 Task: Use the formula "BIN2DEC" in spreadsheet "Project protfolio".
Action: Mouse moved to (885, 130)
Screenshot: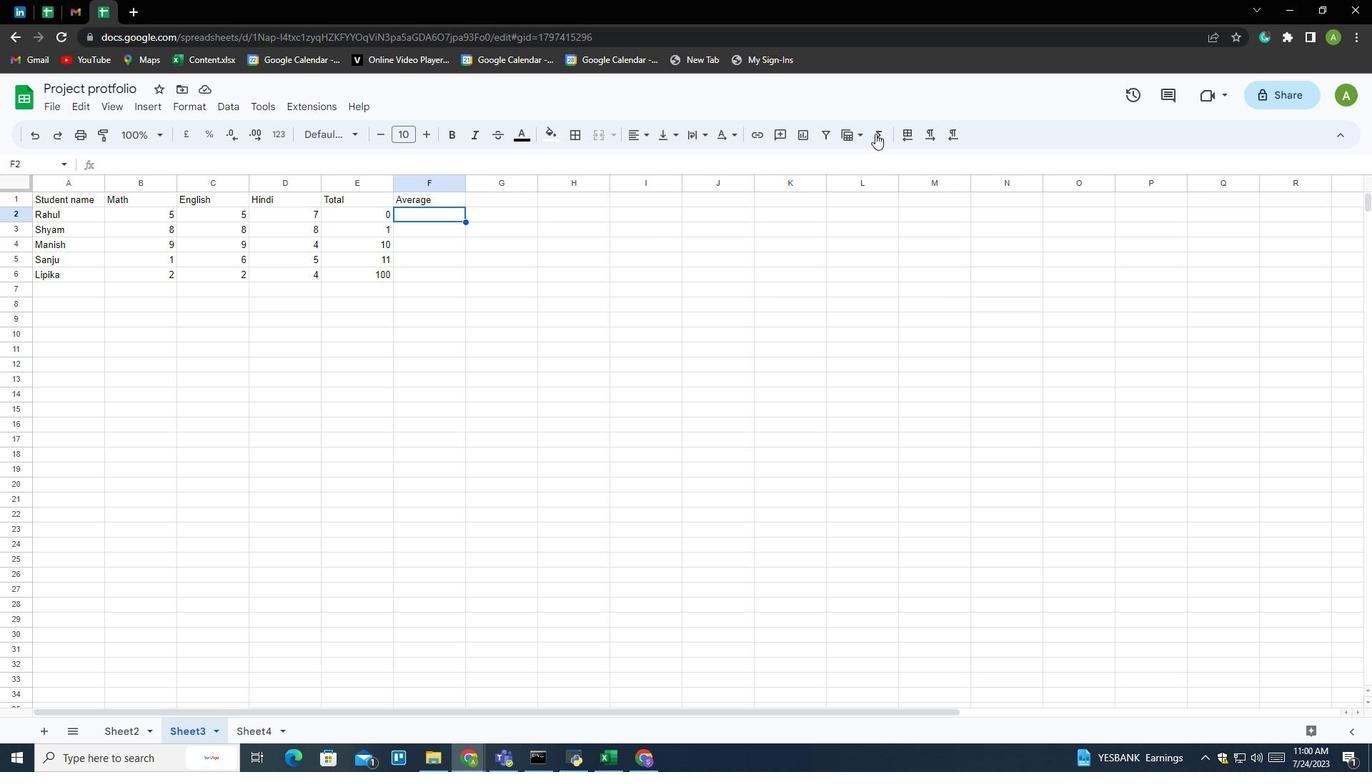 
Action: Mouse pressed left at (885, 130)
Screenshot: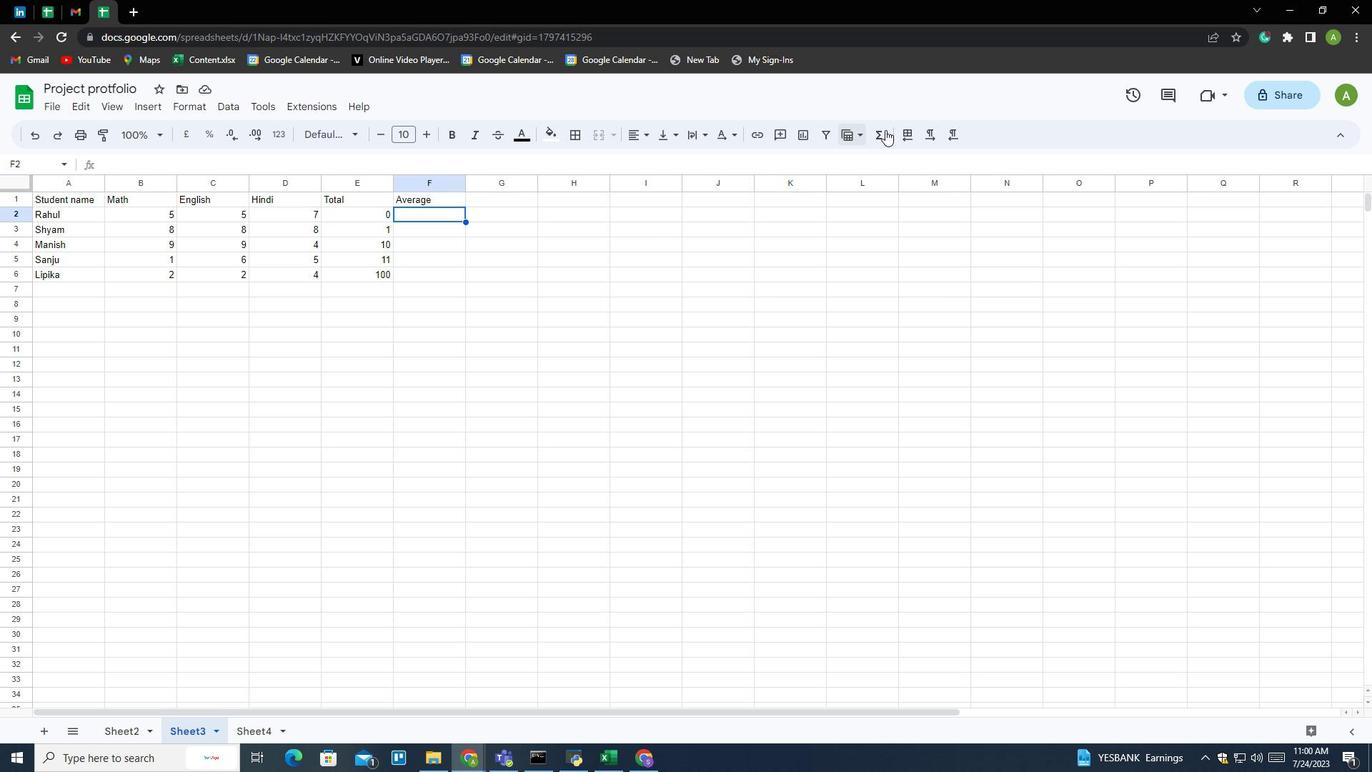 
Action: Mouse moved to (897, 284)
Screenshot: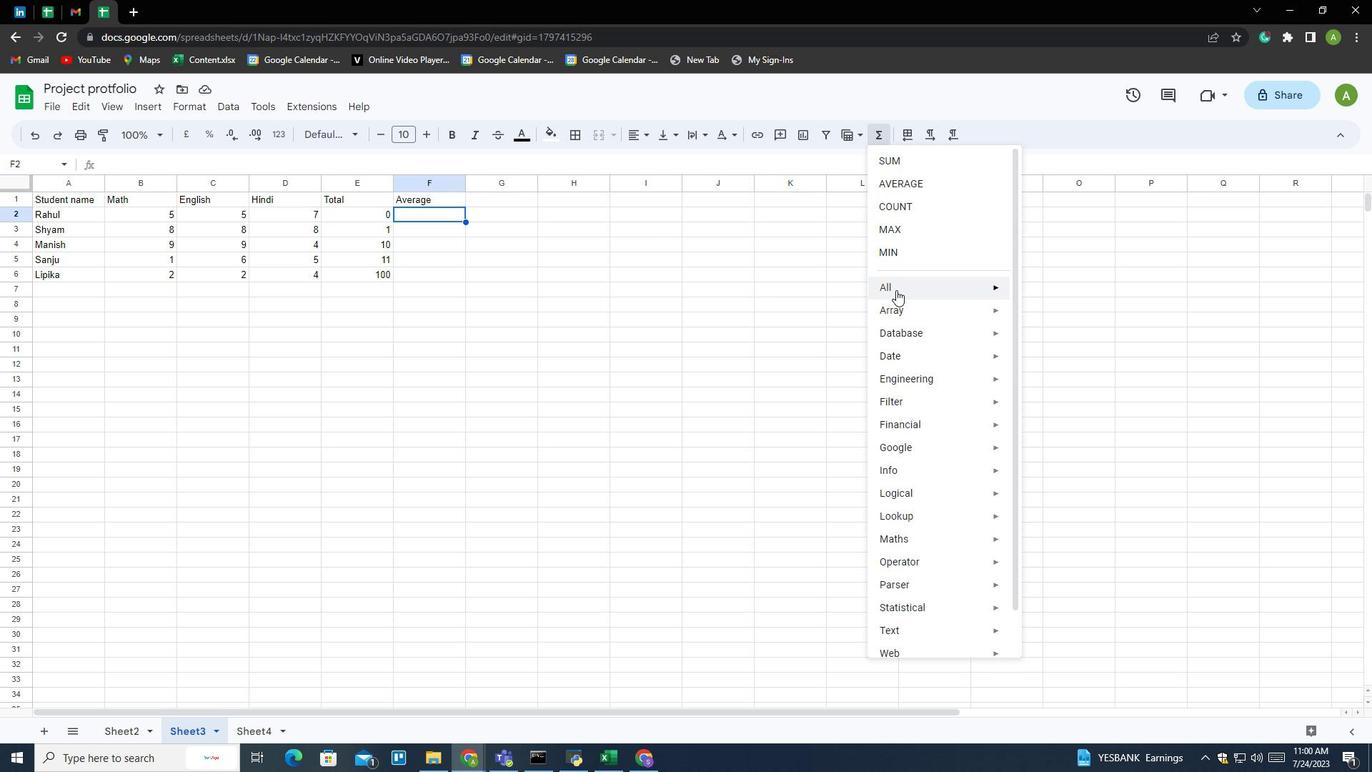 
Action: Mouse pressed left at (897, 284)
Screenshot: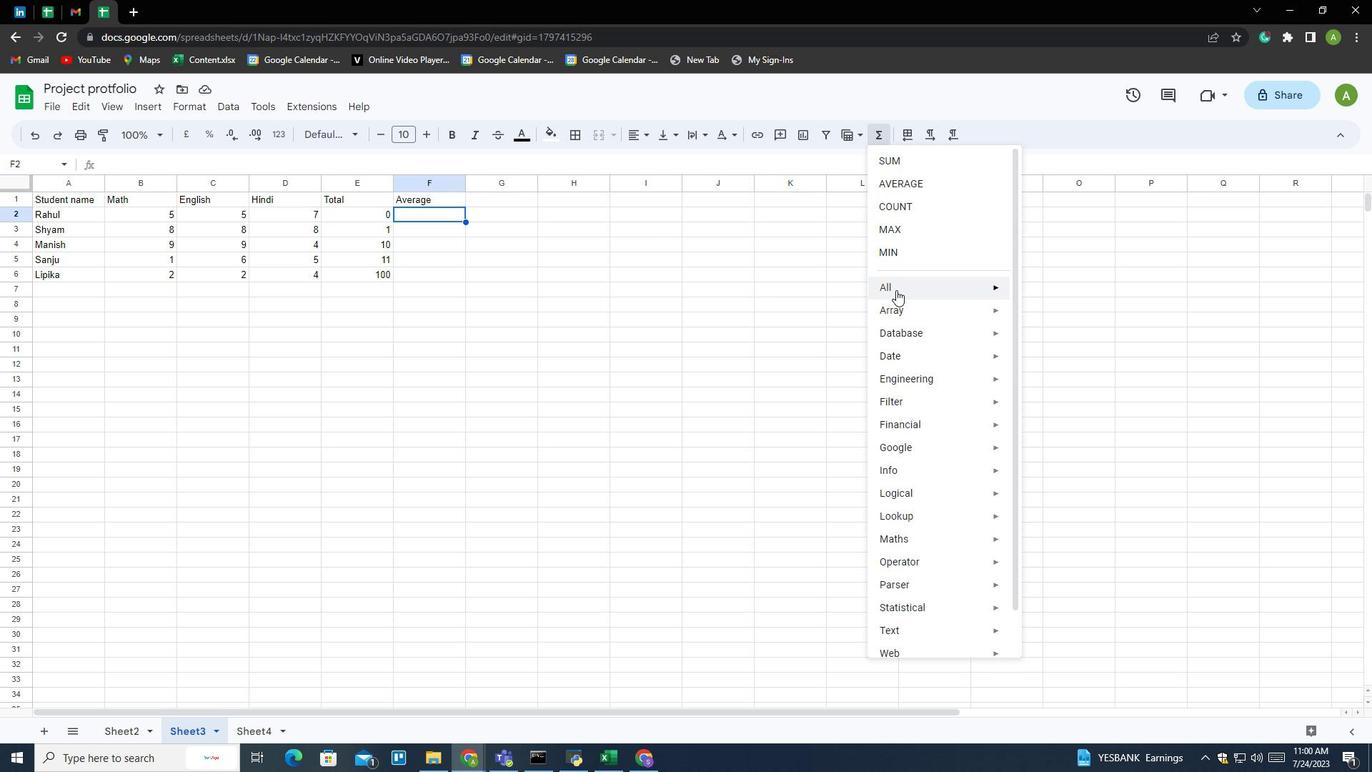 
Action: Mouse moved to (1050, 498)
Screenshot: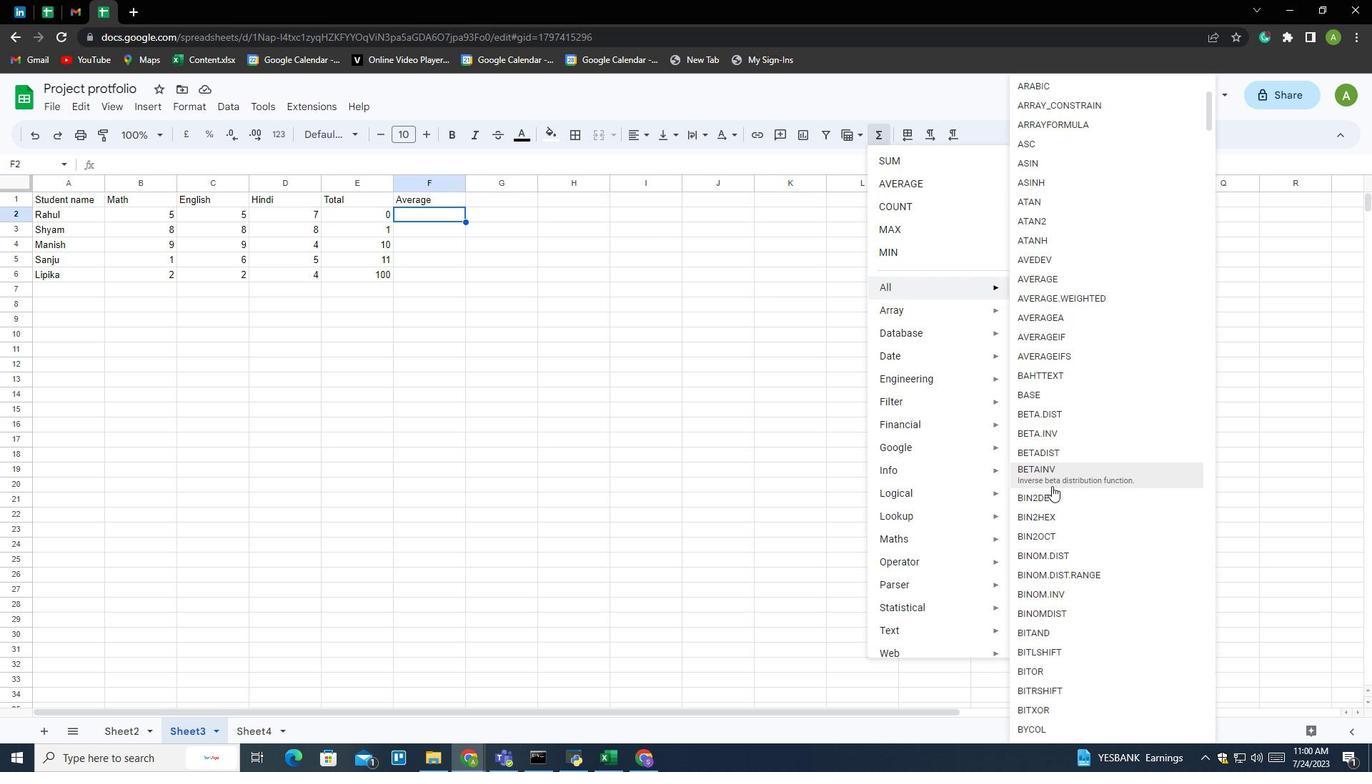 
Action: Mouse pressed left at (1050, 498)
Screenshot: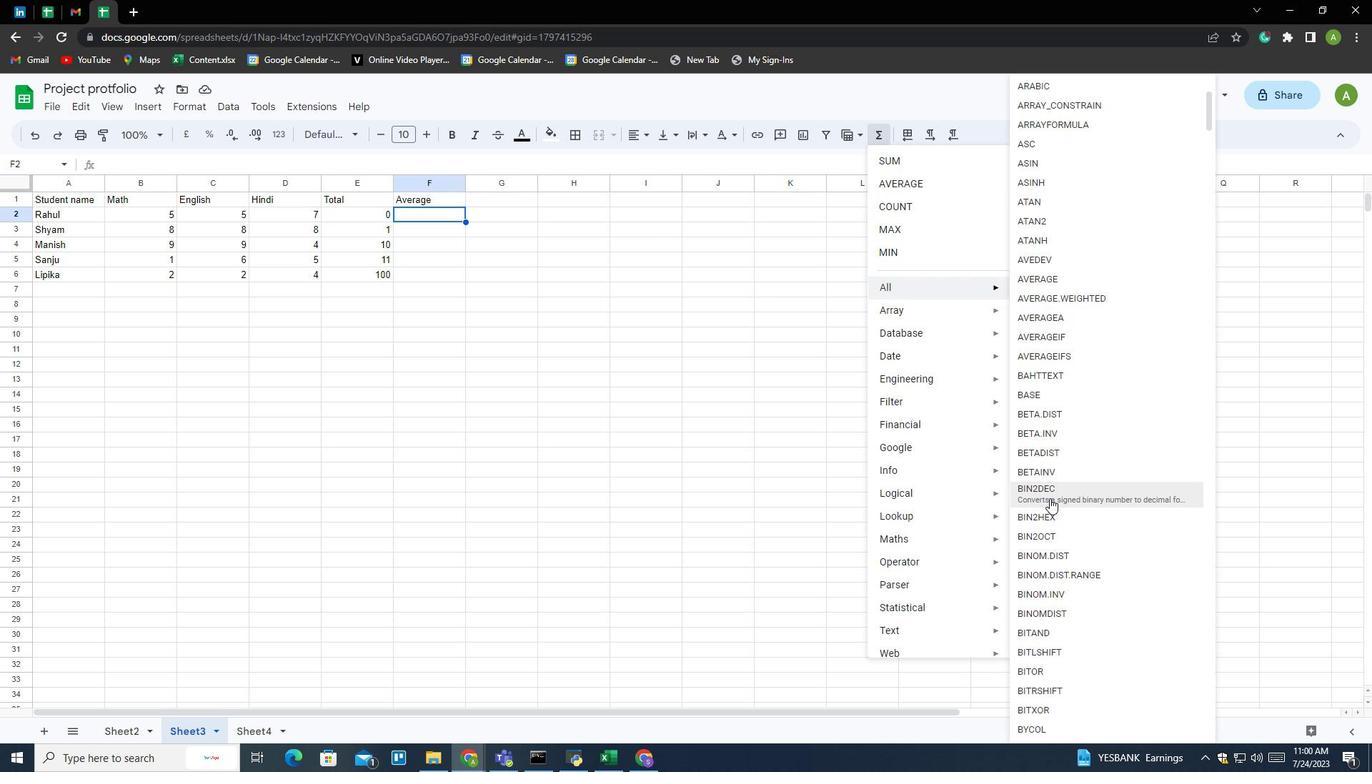 
Action: Mouse moved to (369, 215)
Screenshot: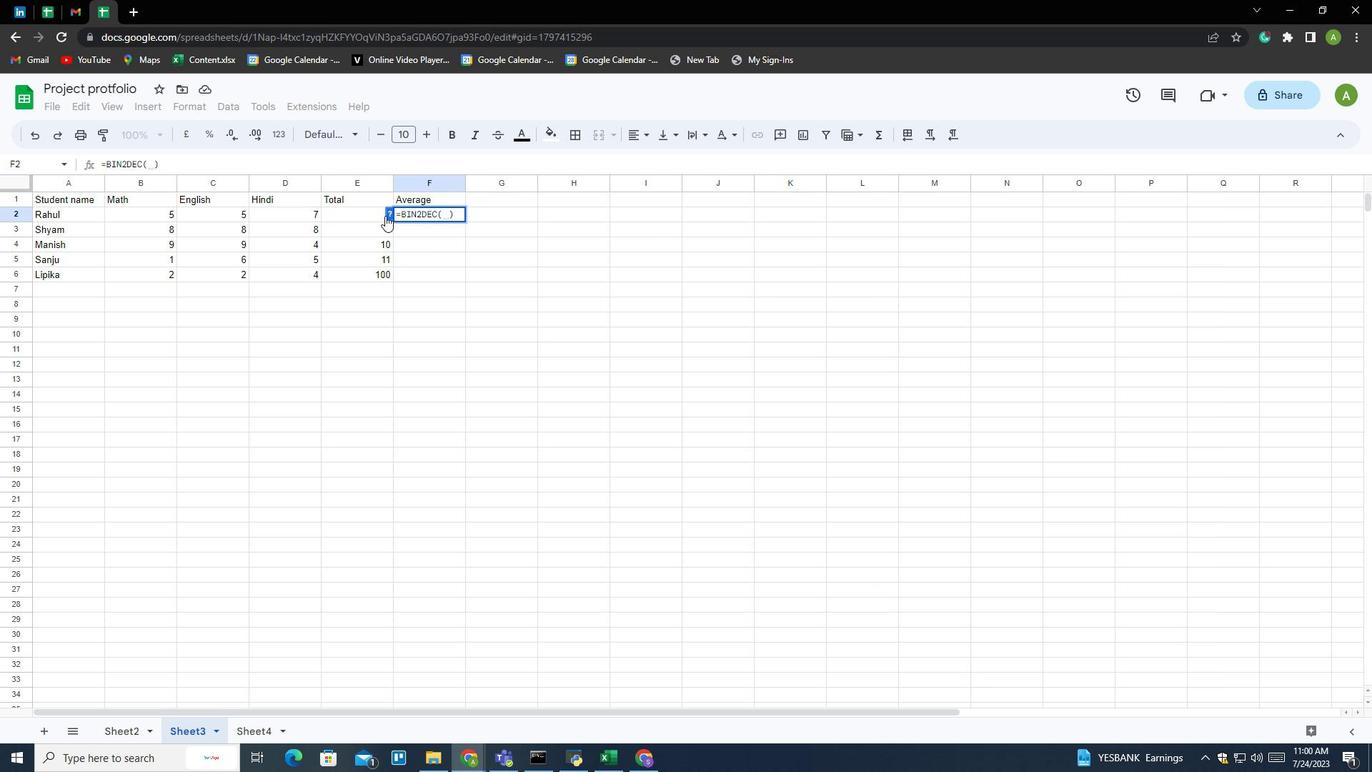 
Action: Mouse pressed left at (369, 215)
Screenshot: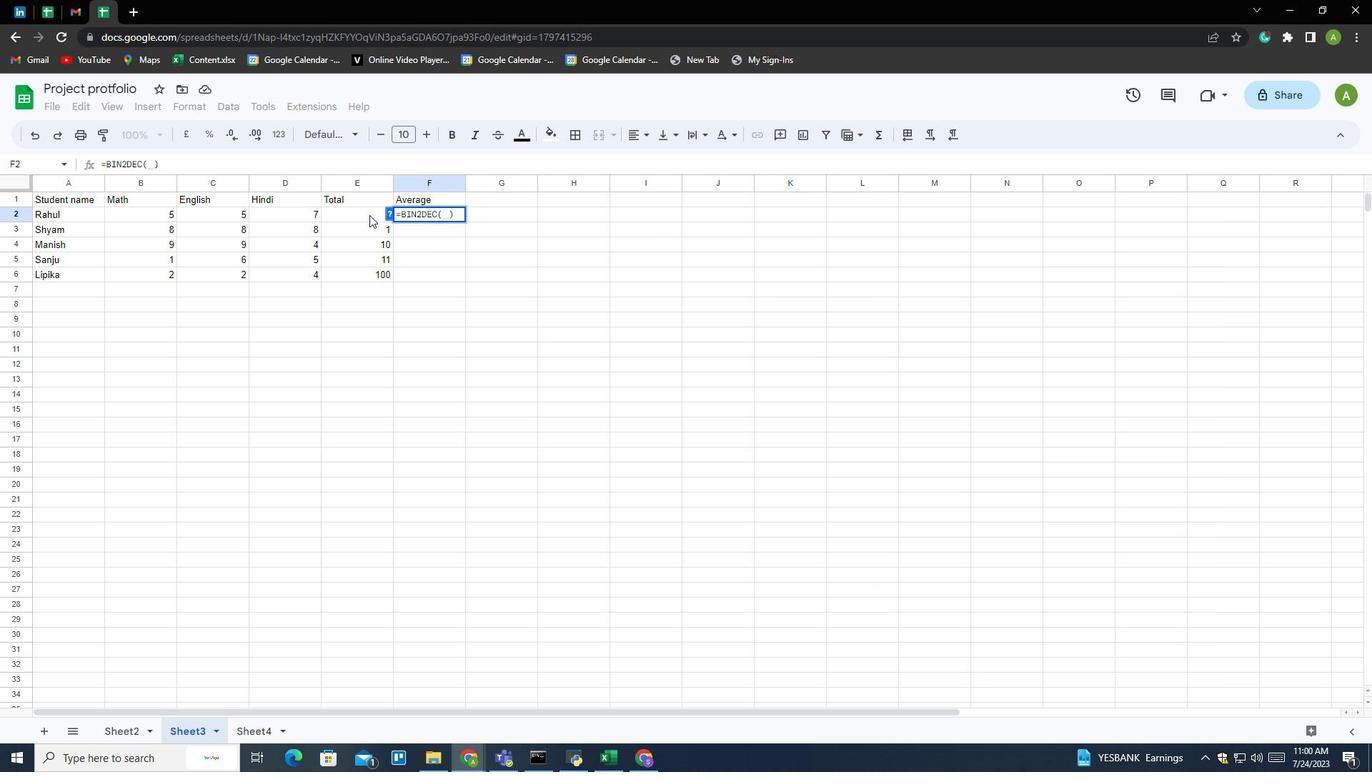 
Action: Mouse moved to (369, 215)
Screenshot: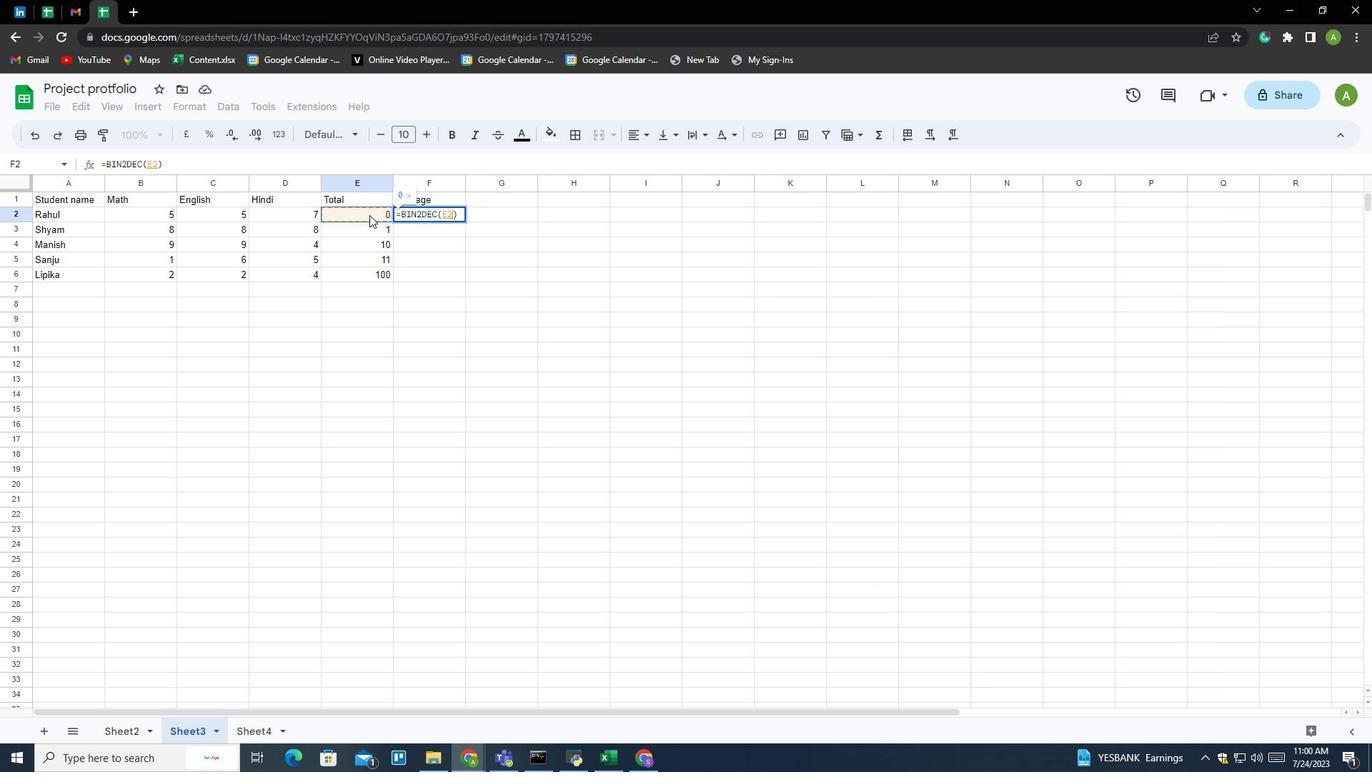 
Action: Key pressed <Key.enter>
Screenshot: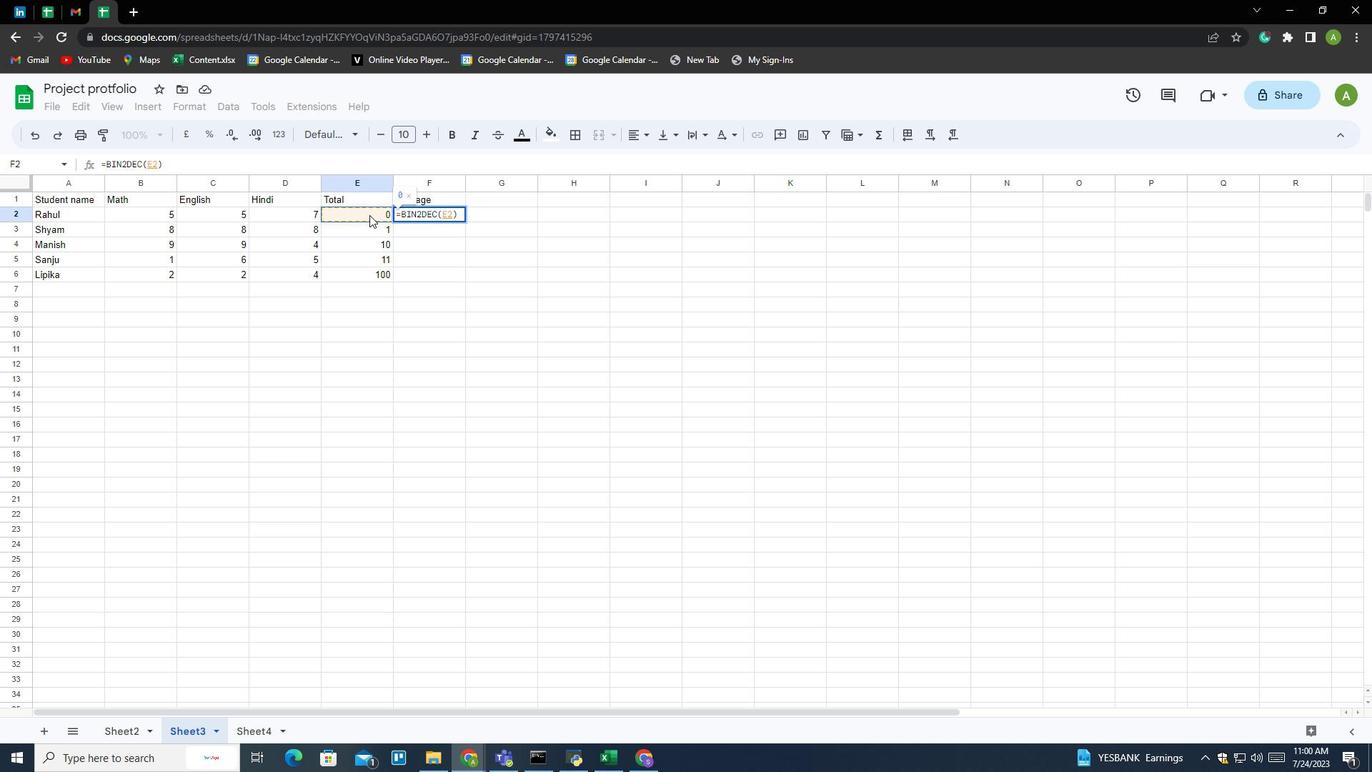 
Action: Mouse moved to (483, 318)
Screenshot: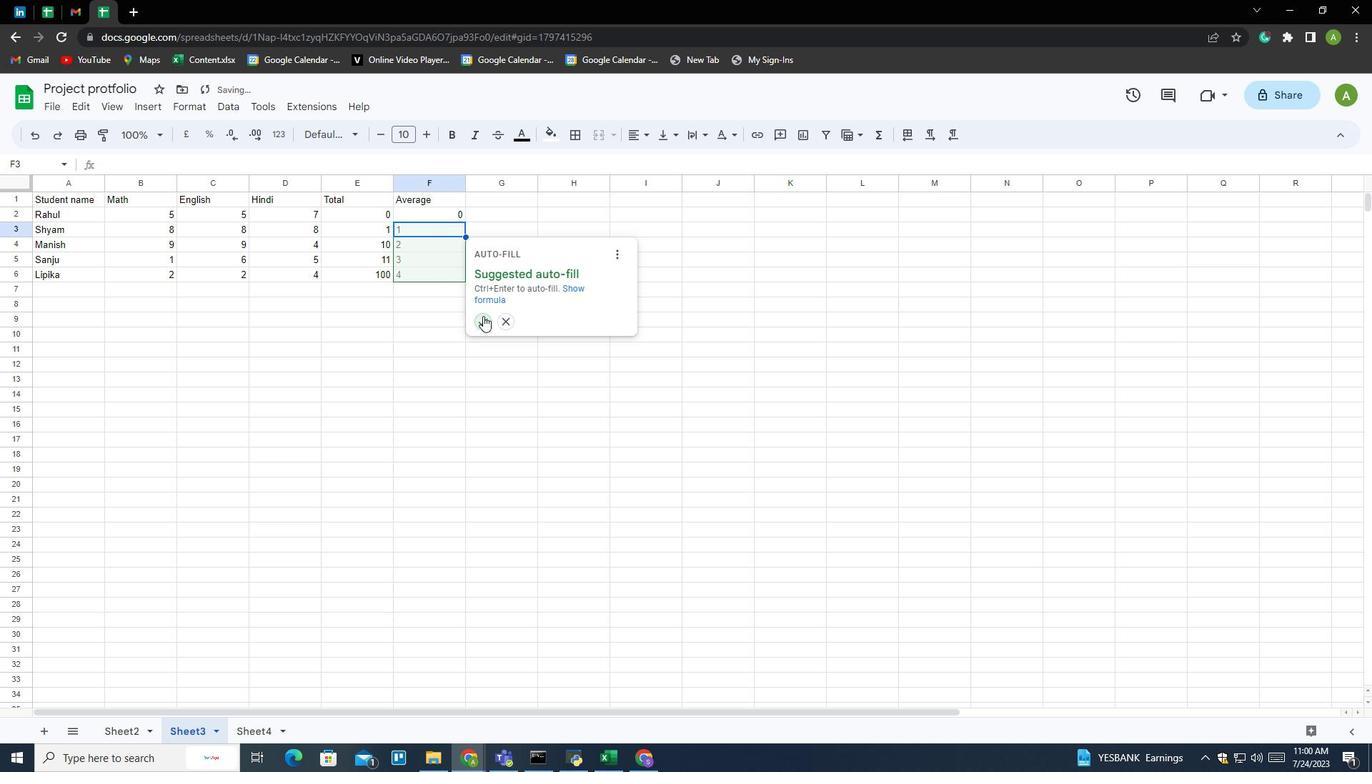 
Action: Mouse pressed left at (483, 318)
Screenshot: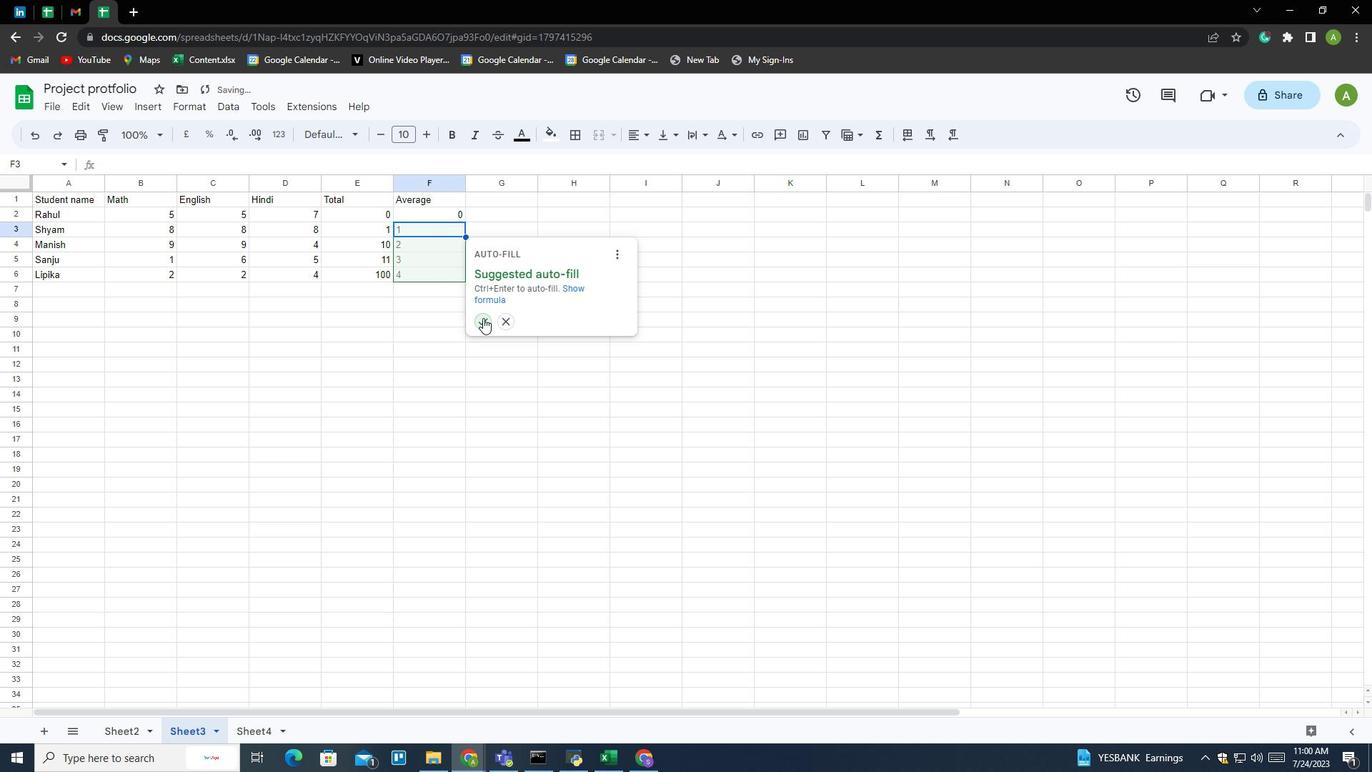 
Action: Mouse moved to (436, 265)
Screenshot: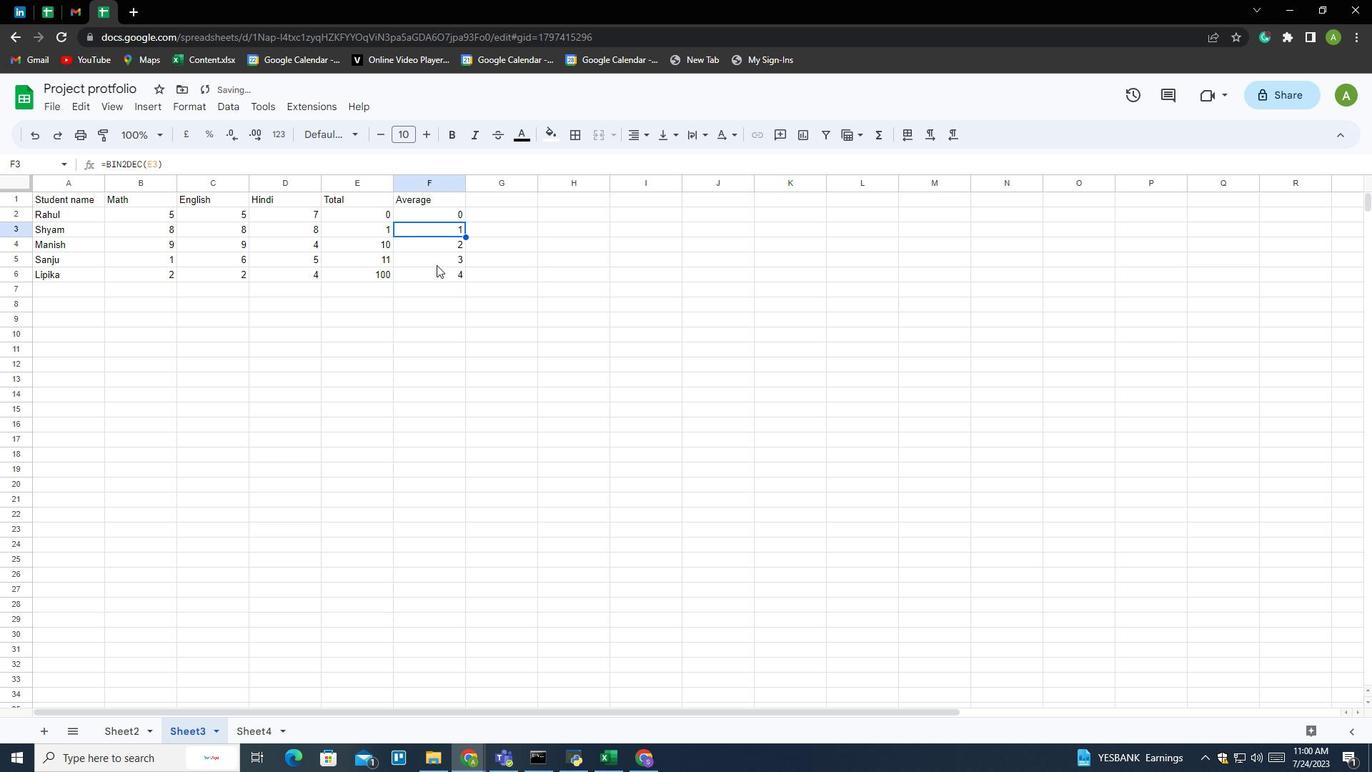 
